 Task: Move the task Develop a new online booking system for a hotel or resort to the section Done in the project AgileBolt and filter the tasks in the project by Due this week
Action: Mouse moved to (538, 238)
Screenshot: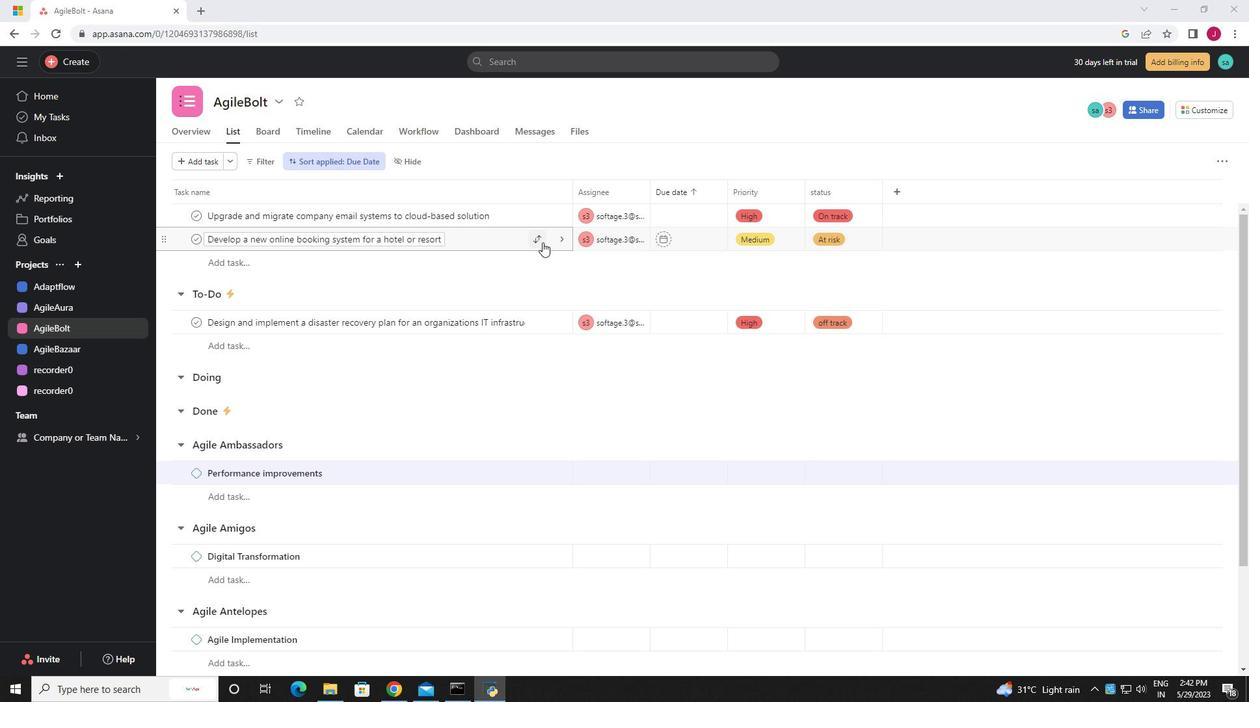 
Action: Mouse pressed left at (538, 238)
Screenshot: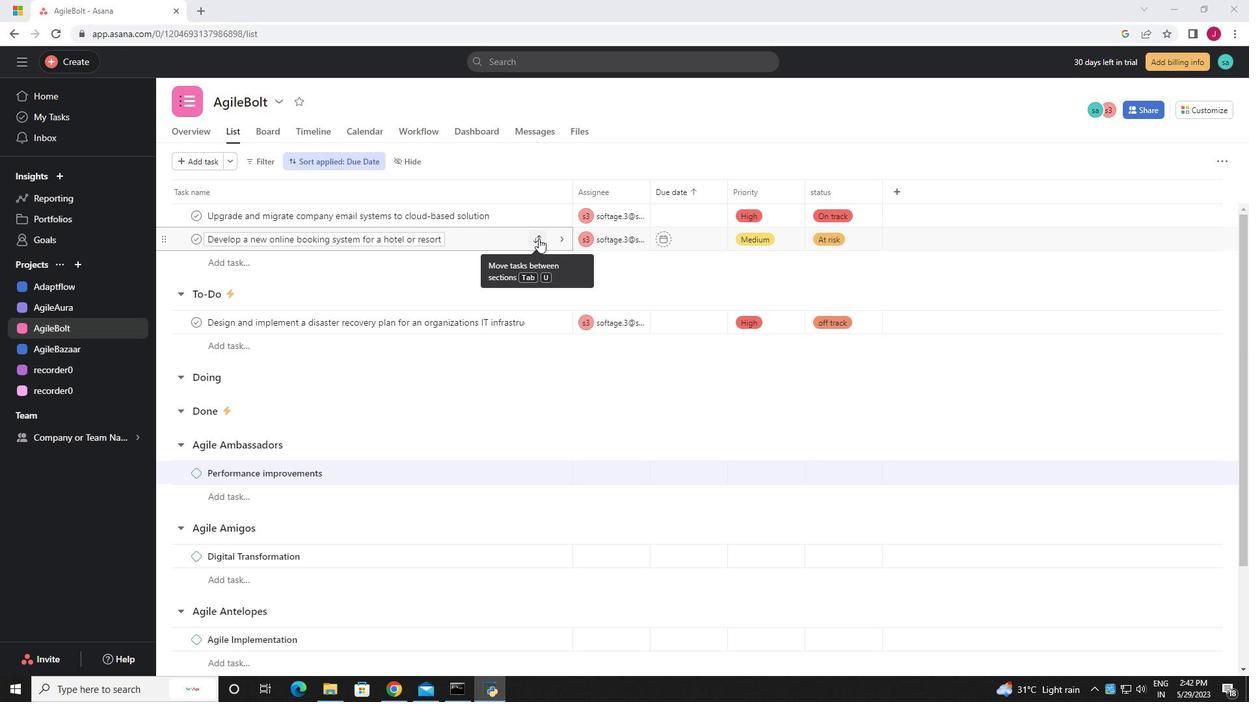 
Action: Mouse moved to (490, 357)
Screenshot: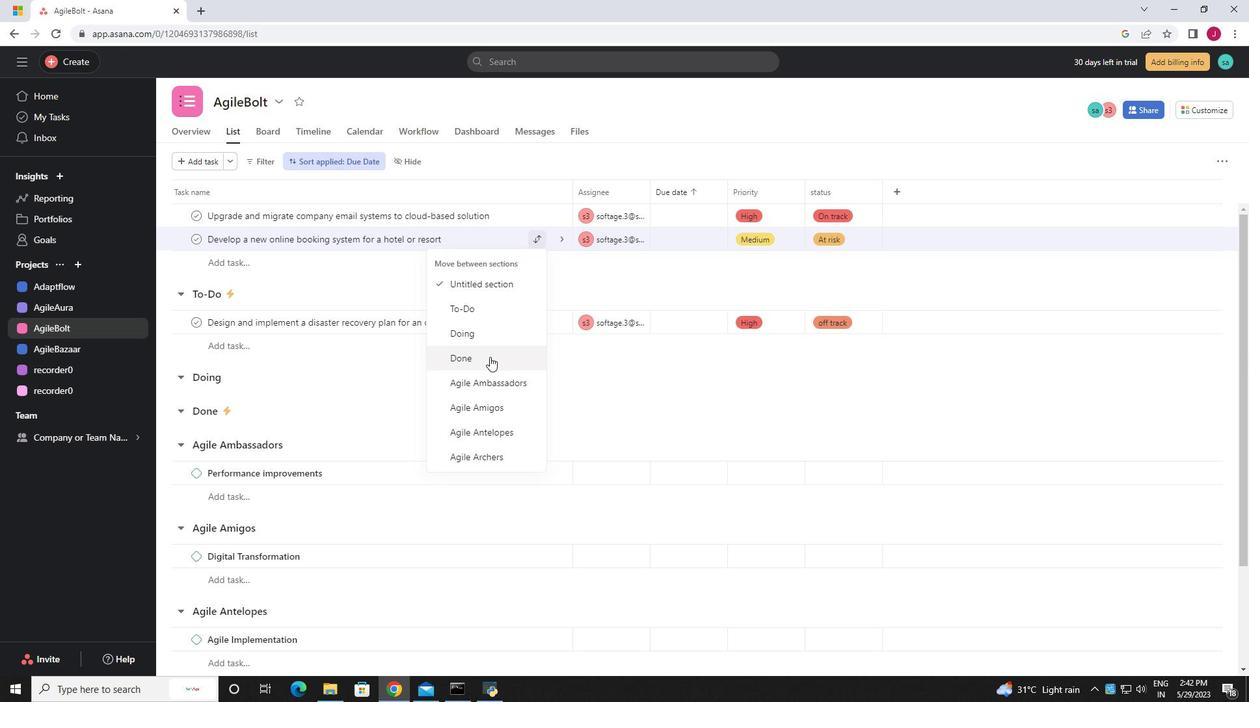 
Action: Mouse pressed left at (490, 357)
Screenshot: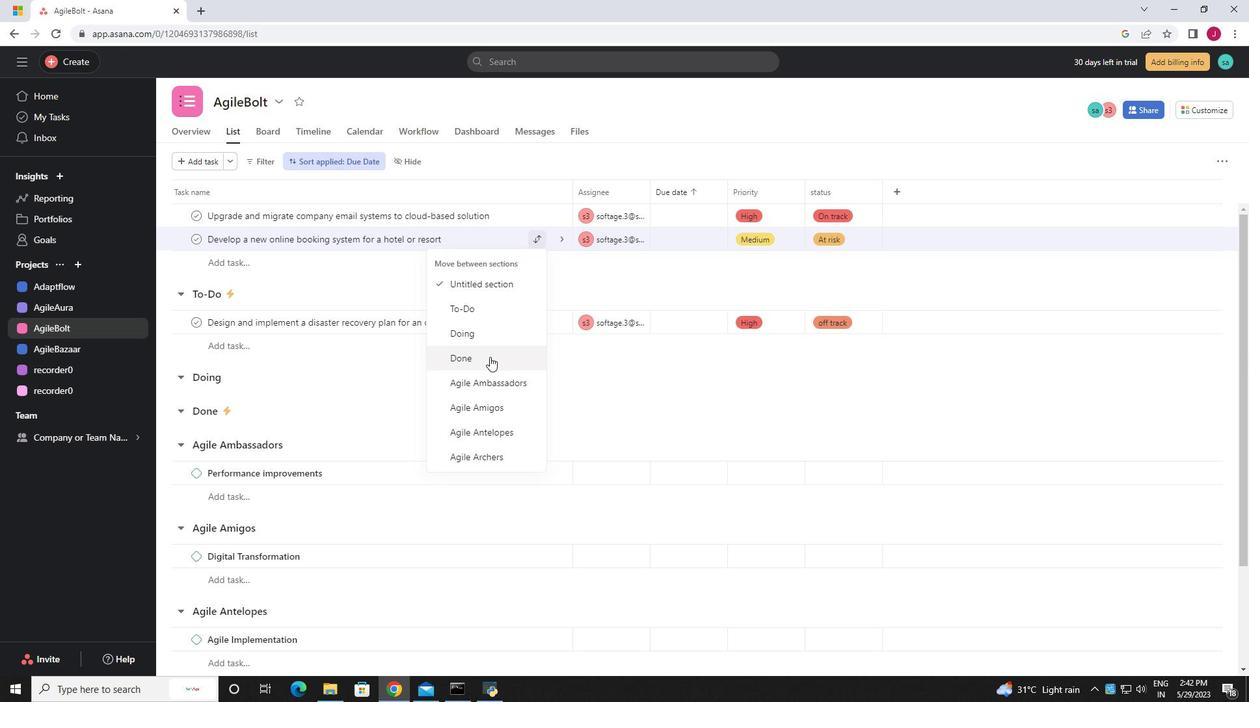 
Action: Mouse moved to (259, 162)
Screenshot: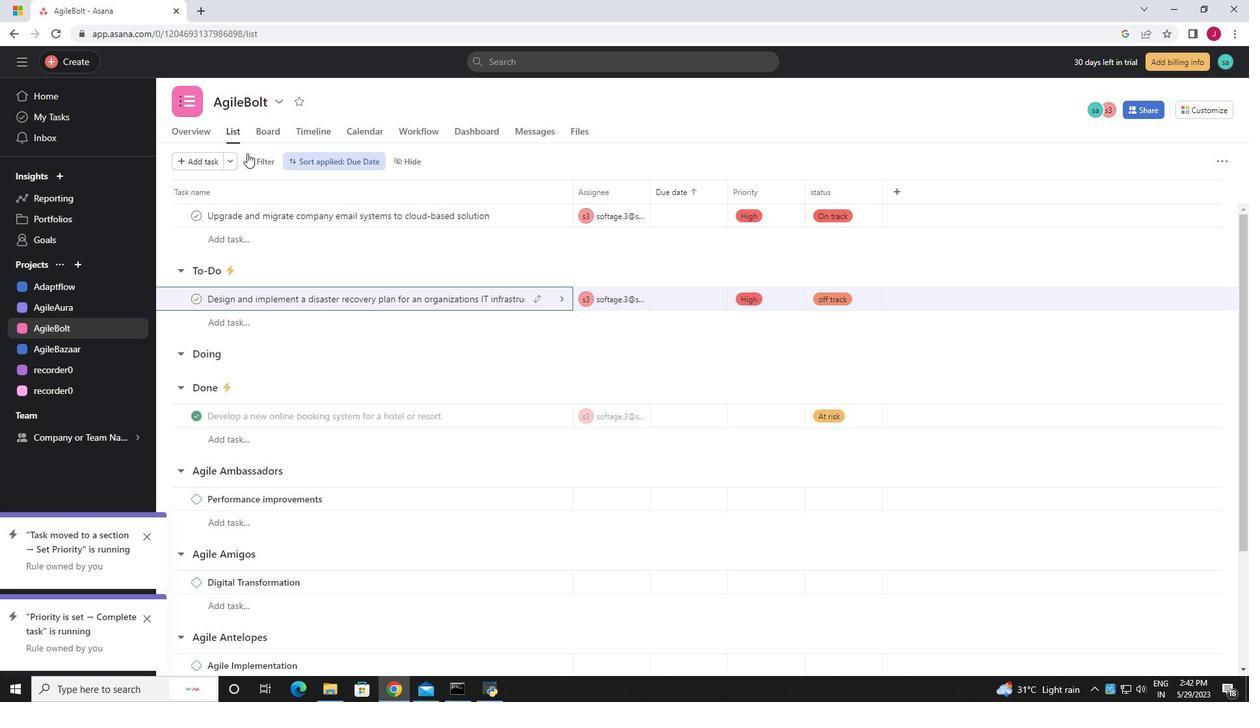 
Action: Mouse pressed left at (259, 162)
Screenshot: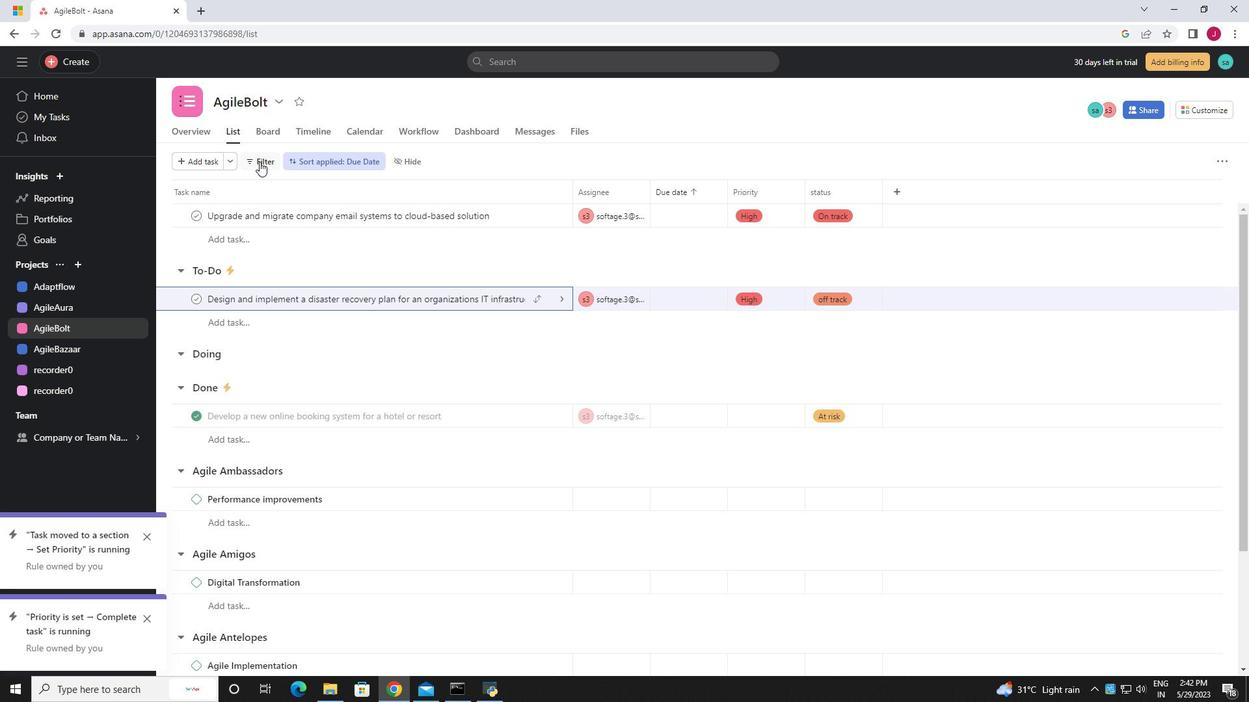 
Action: Mouse moved to (413, 214)
Screenshot: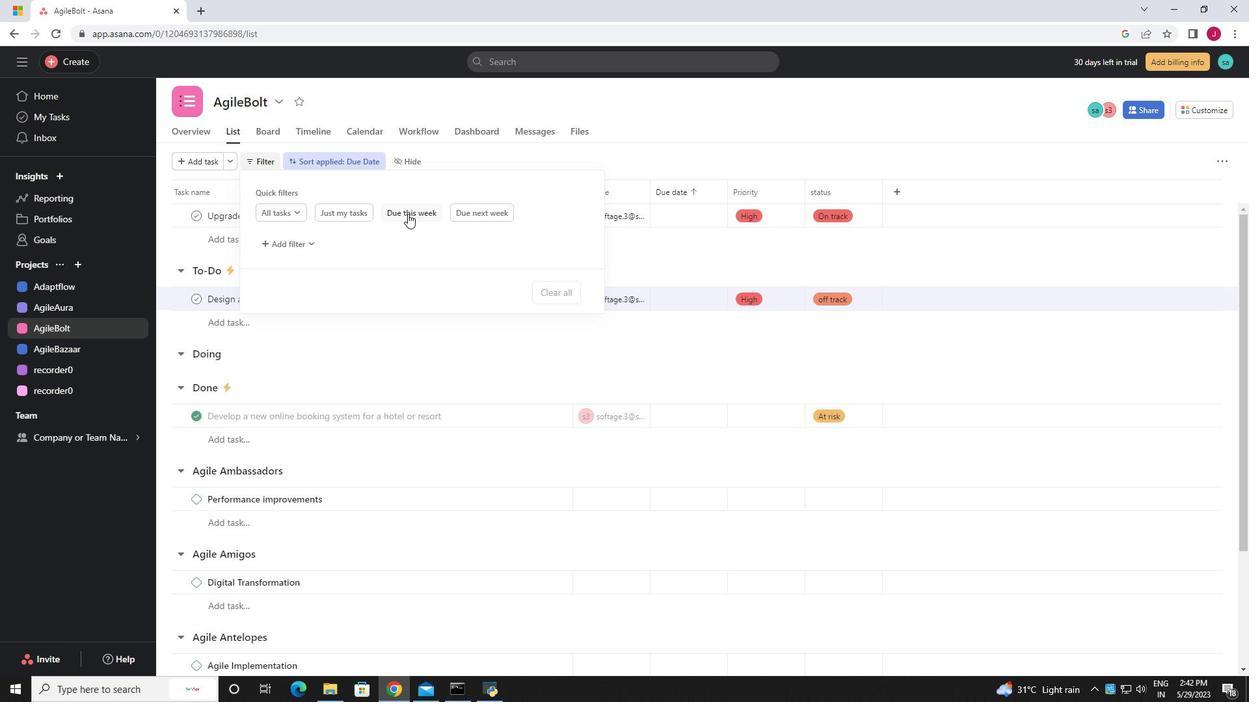 
Action: Mouse pressed left at (413, 214)
Screenshot: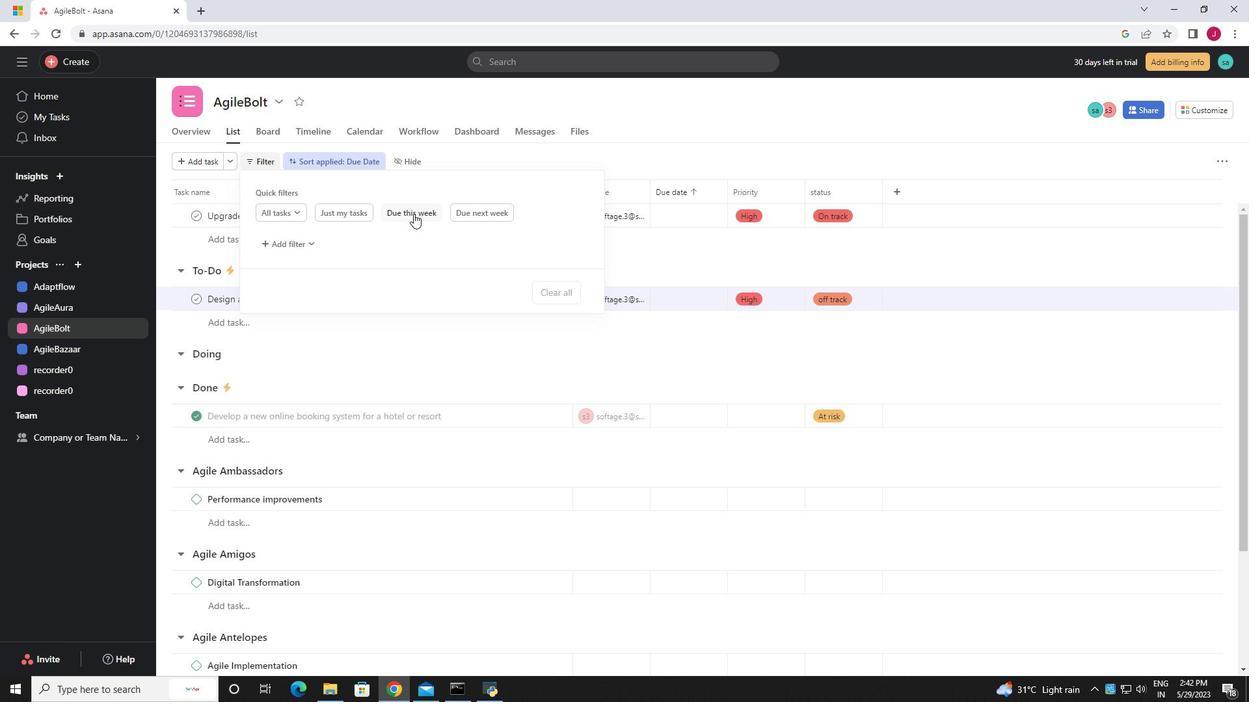 
Action: Mouse moved to (622, 443)
Screenshot: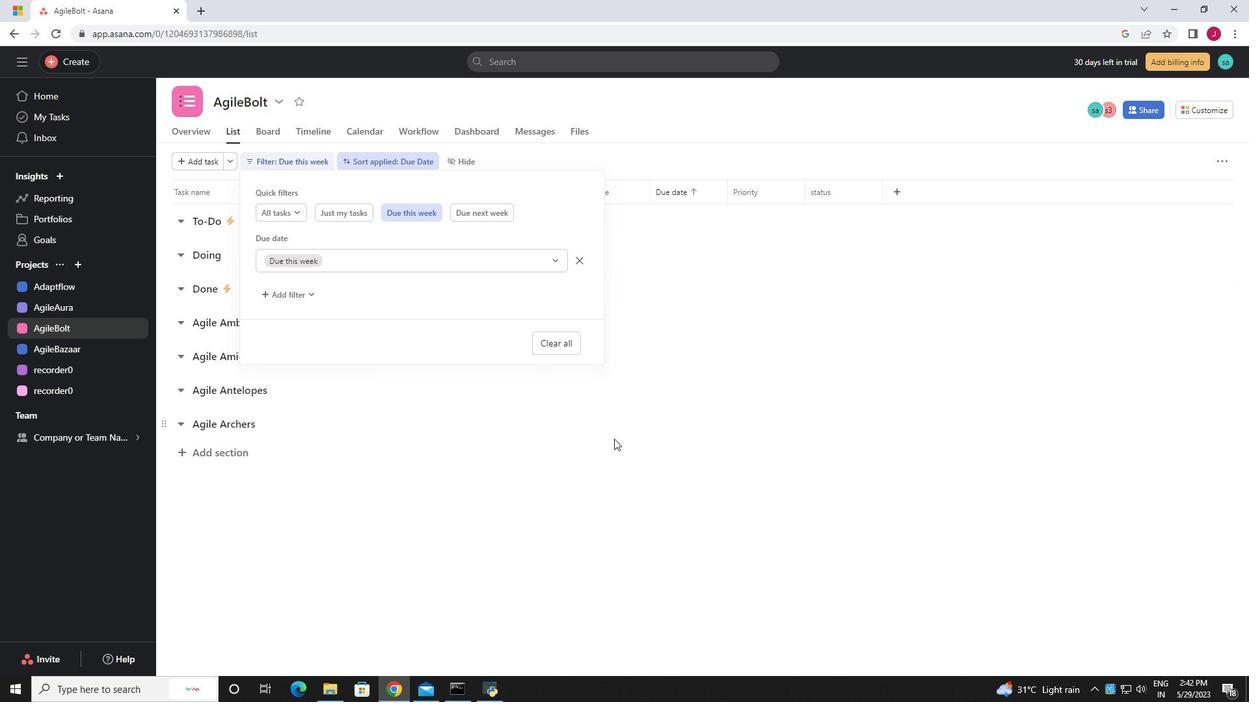 
Action: Mouse pressed left at (622, 443)
Screenshot: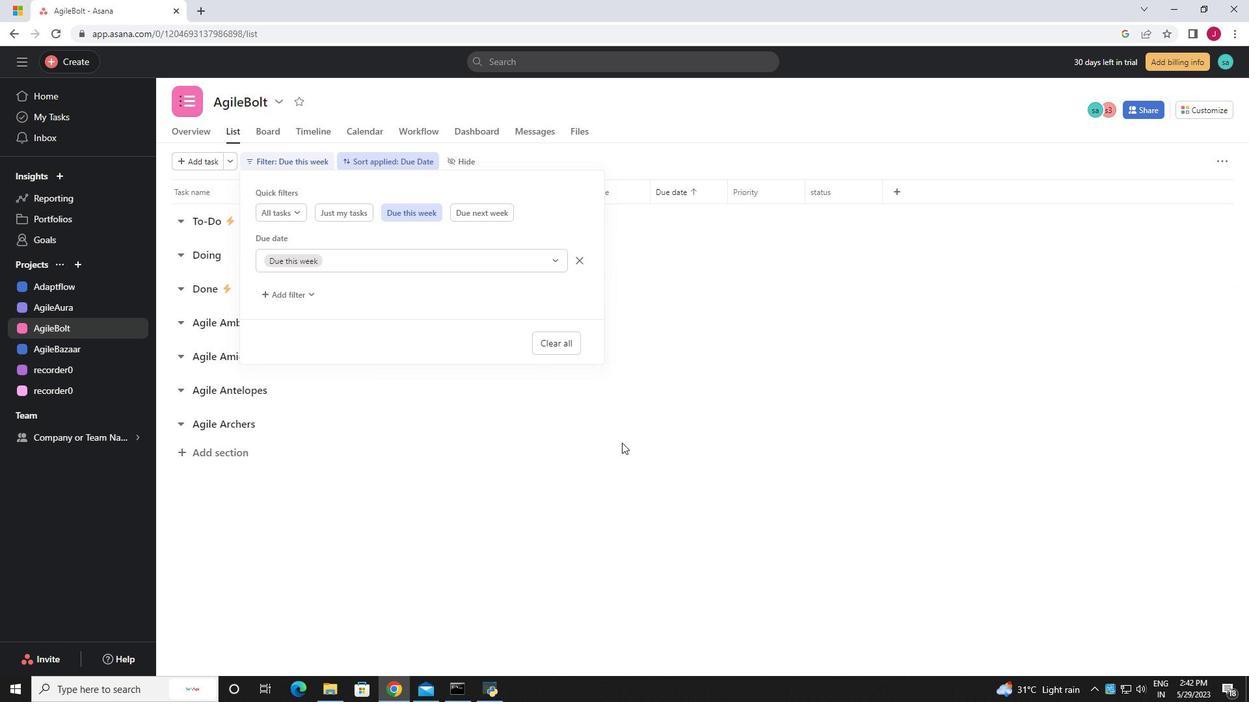 
